 Task: Freeze the first column in a spreadsheet.
Action: Mouse moved to (102, 95)
Screenshot: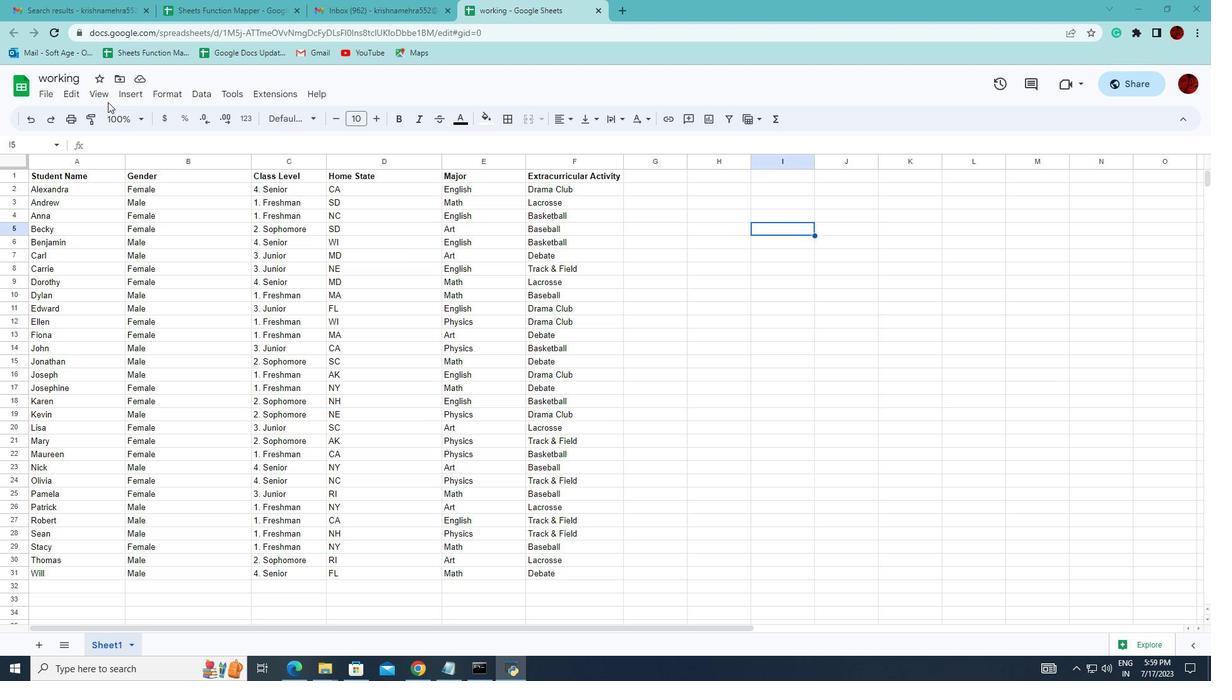 
Action: Mouse pressed left at (102, 95)
Screenshot: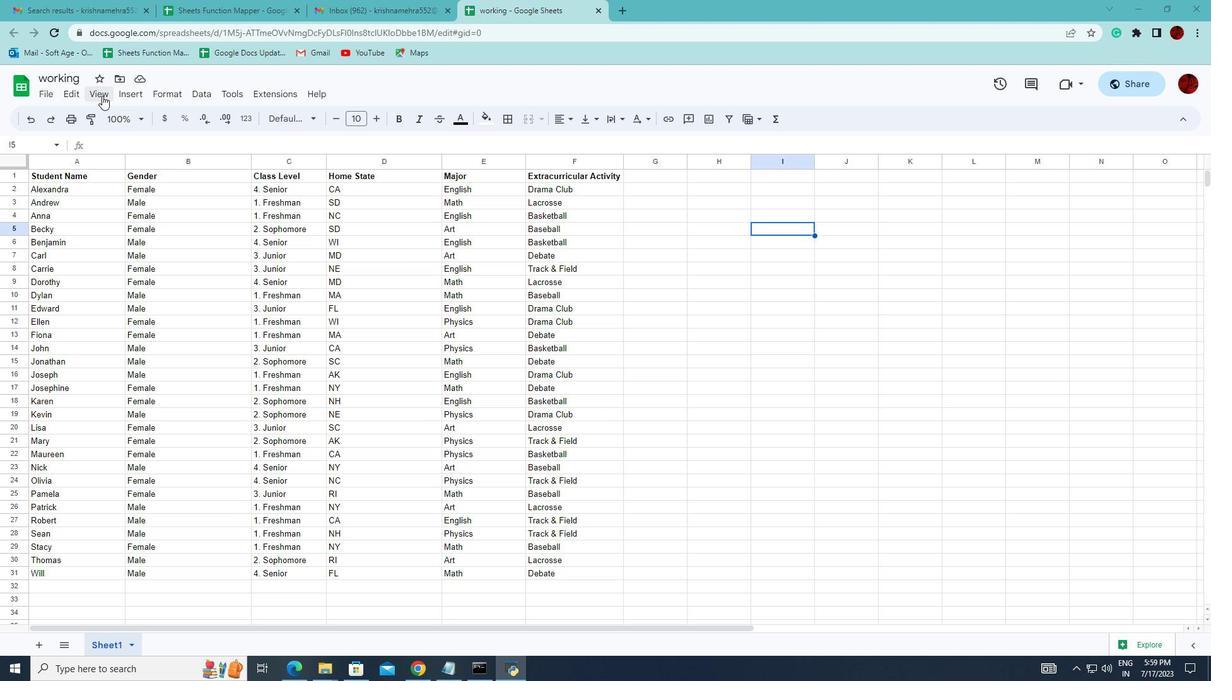 
Action: Mouse moved to (320, 249)
Screenshot: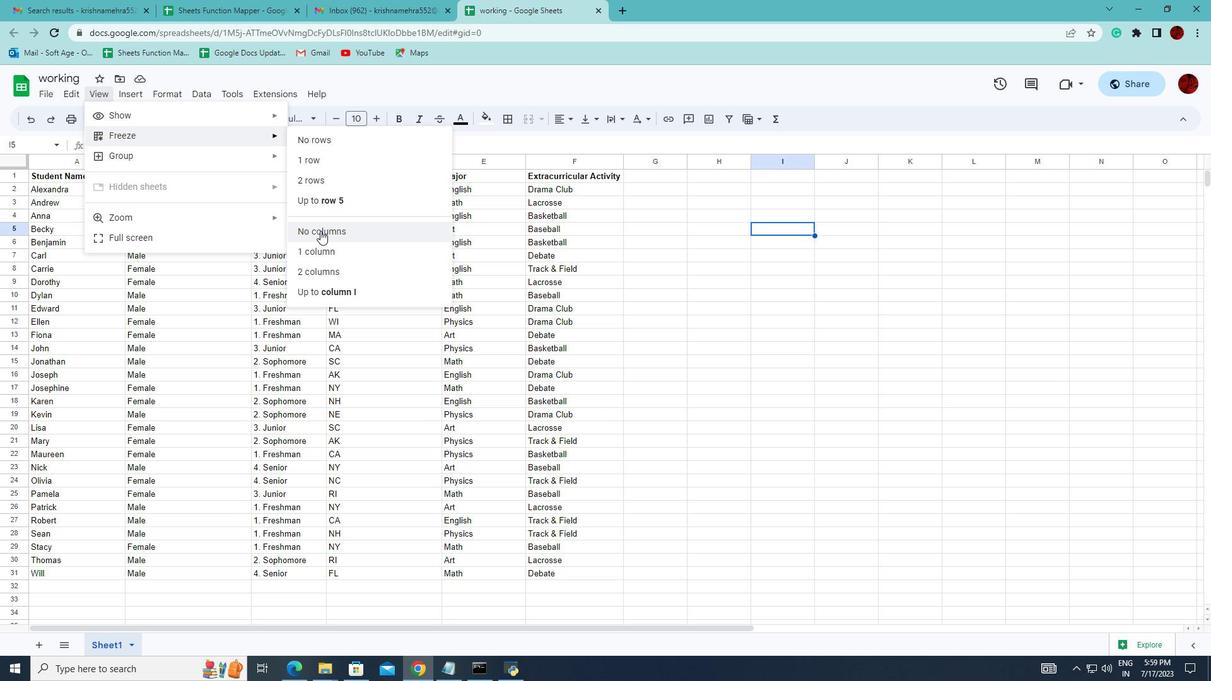 
Action: Mouse pressed left at (320, 249)
Screenshot: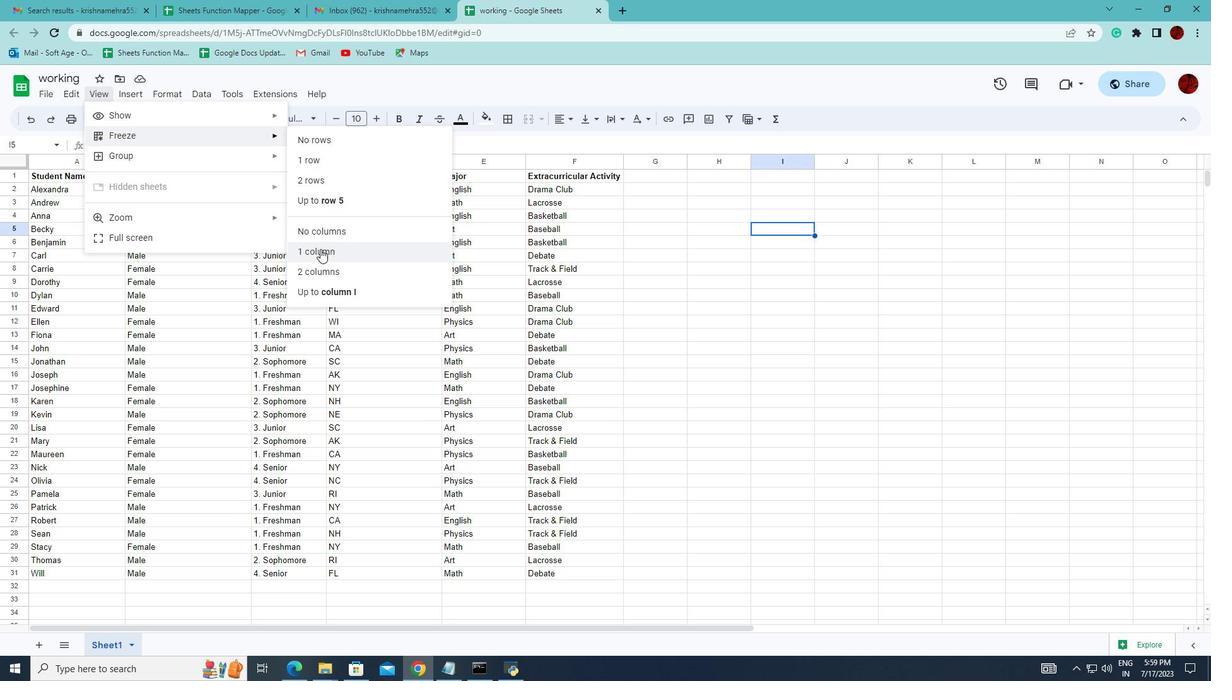 
